 Task: Use the formula "MODE.MULT" in spreadsheet "Project portfolio".
Action: Mouse moved to (110, 82)
Screenshot: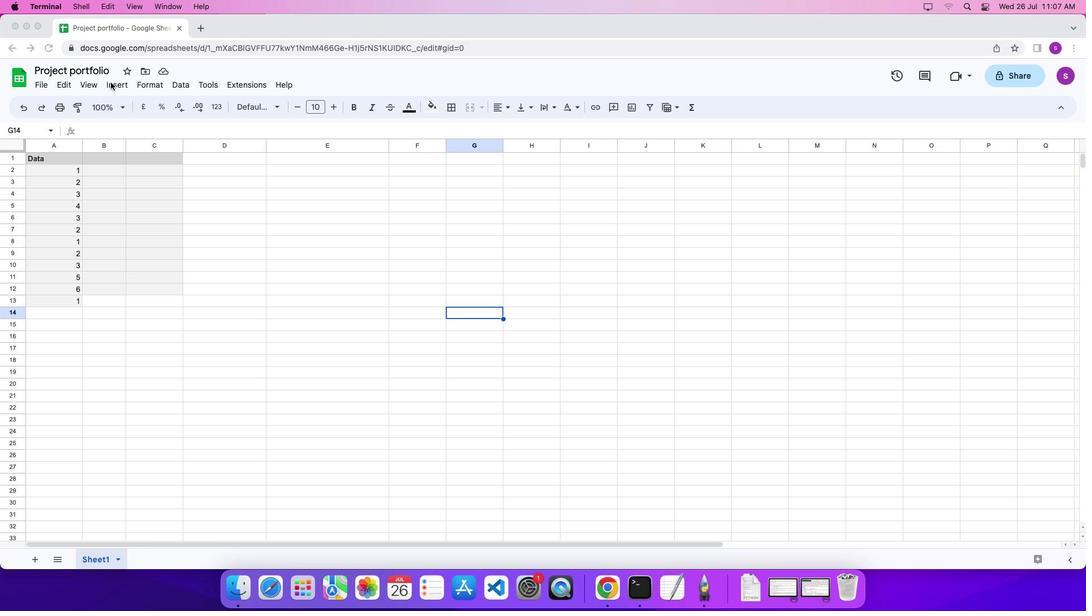 
Action: Mouse pressed left at (110, 82)
Screenshot: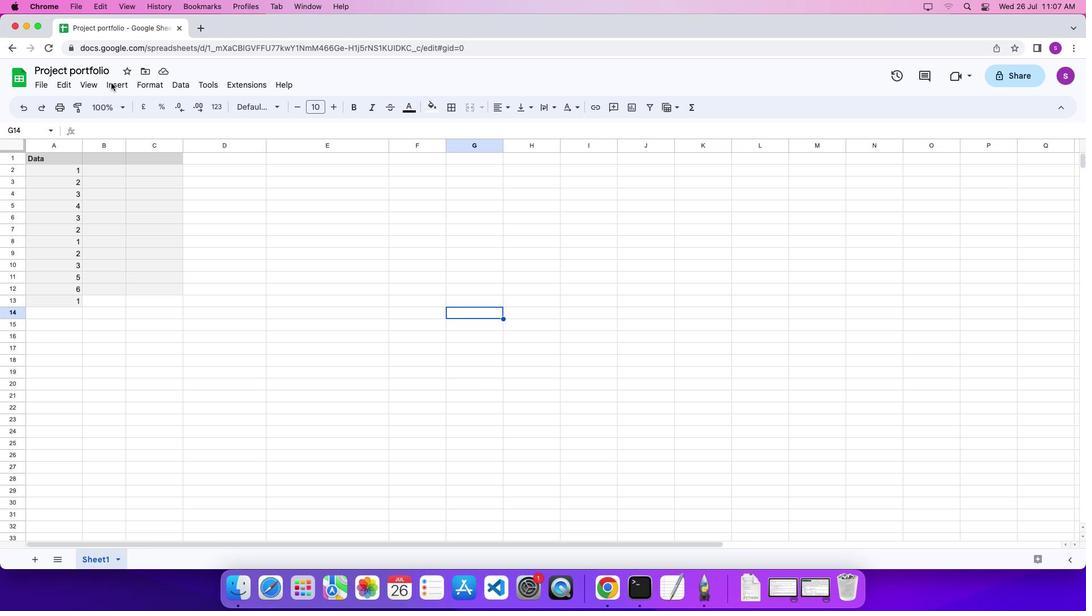 
Action: Mouse moved to (114, 83)
Screenshot: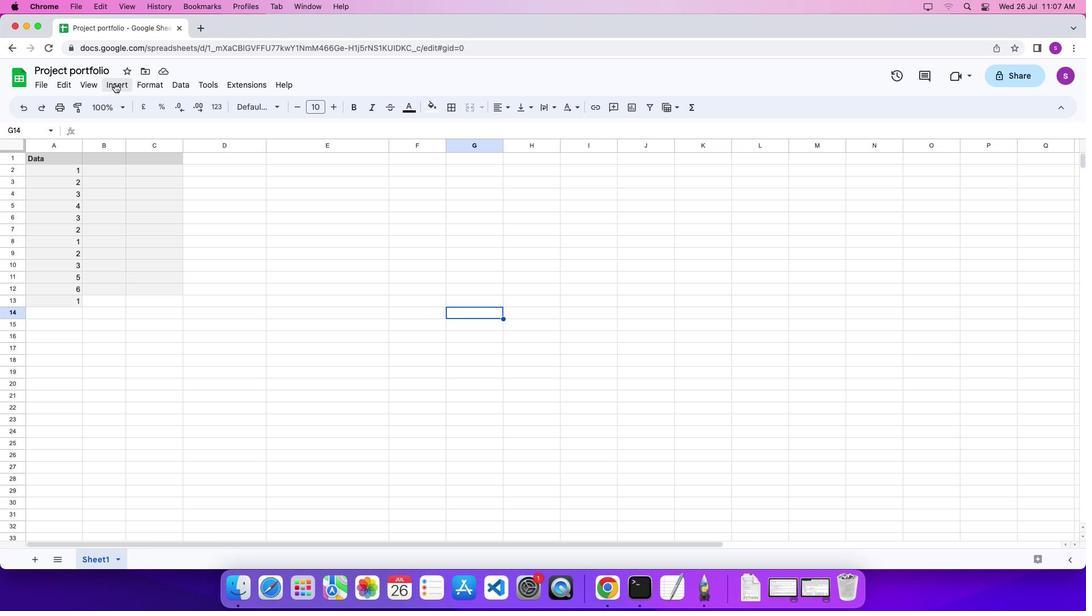 
Action: Mouse pressed left at (114, 83)
Screenshot: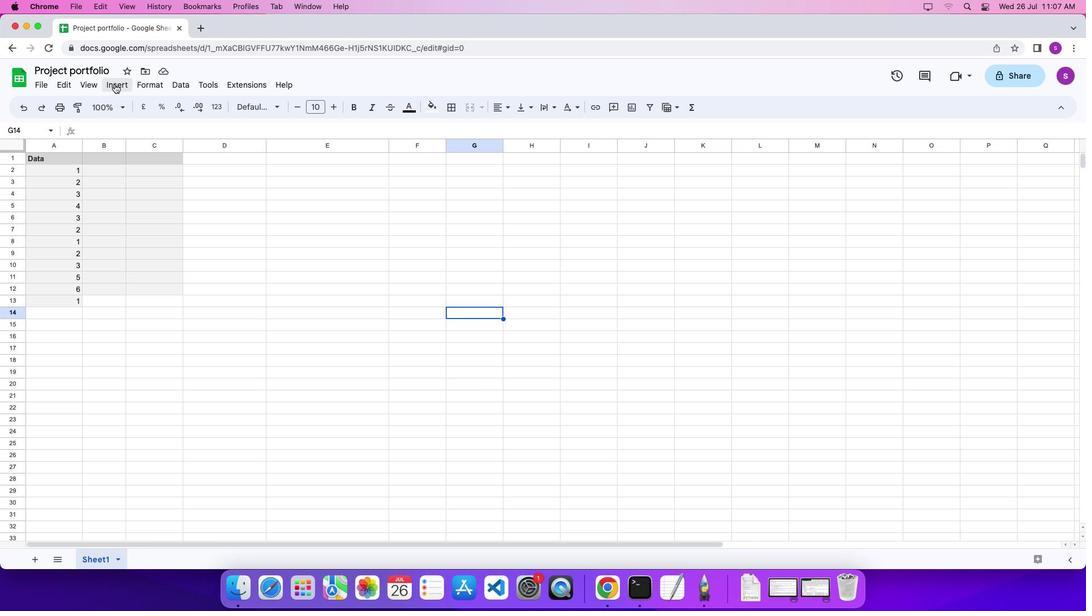 
Action: Mouse moved to (493, 536)
Screenshot: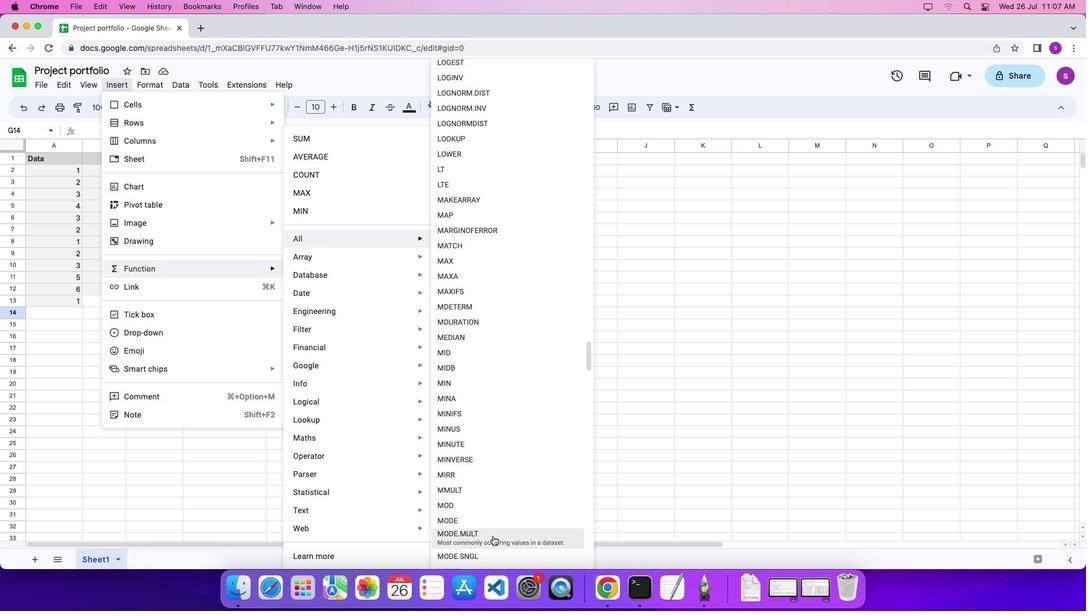 
Action: Mouse pressed left at (493, 536)
Screenshot: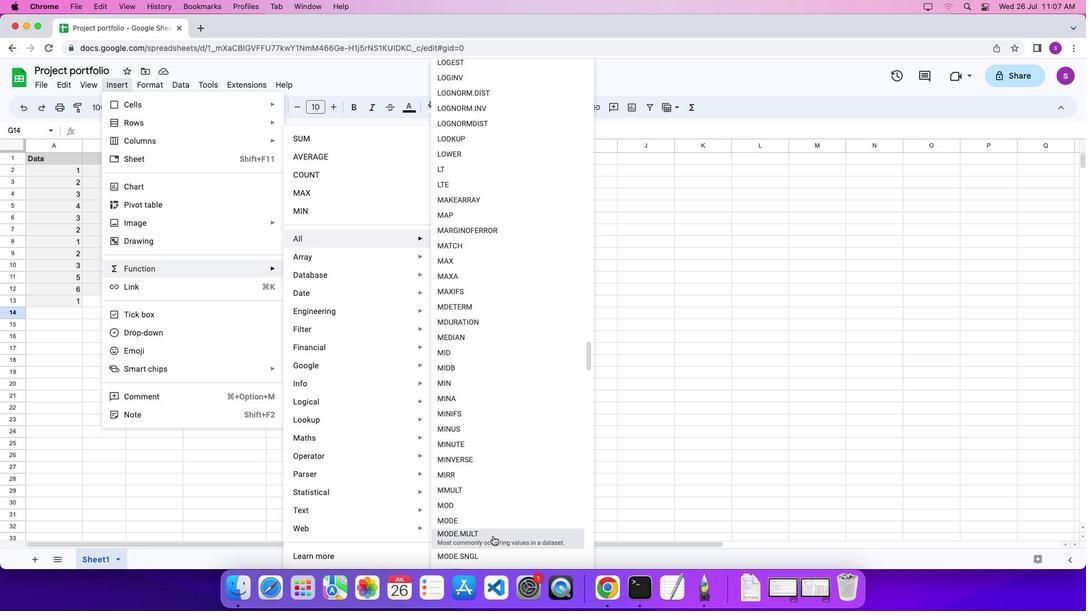 
Action: Mouse moved to (69, 166)
Screenshot: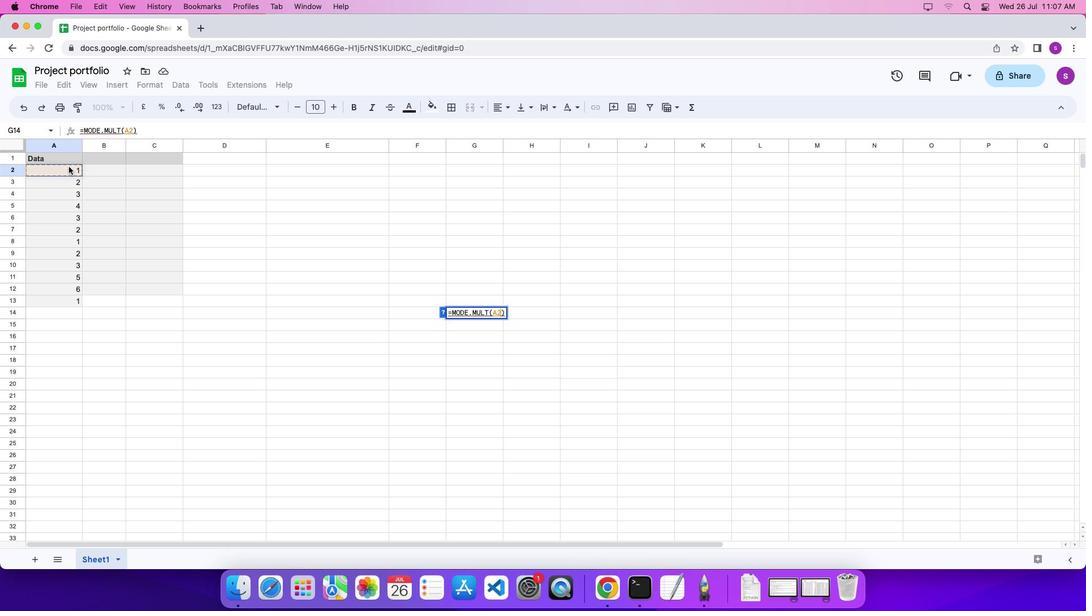 
Action: Mouse pressed left at (69, 166)
Screenshot: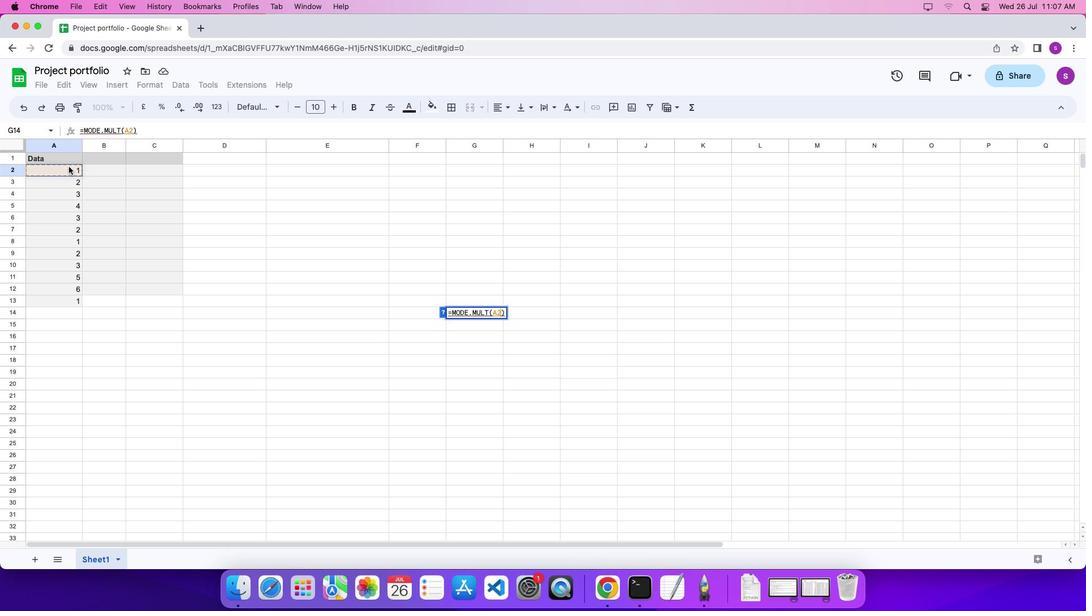 
Action: Mouse moved to (73, 298)
Screenshot: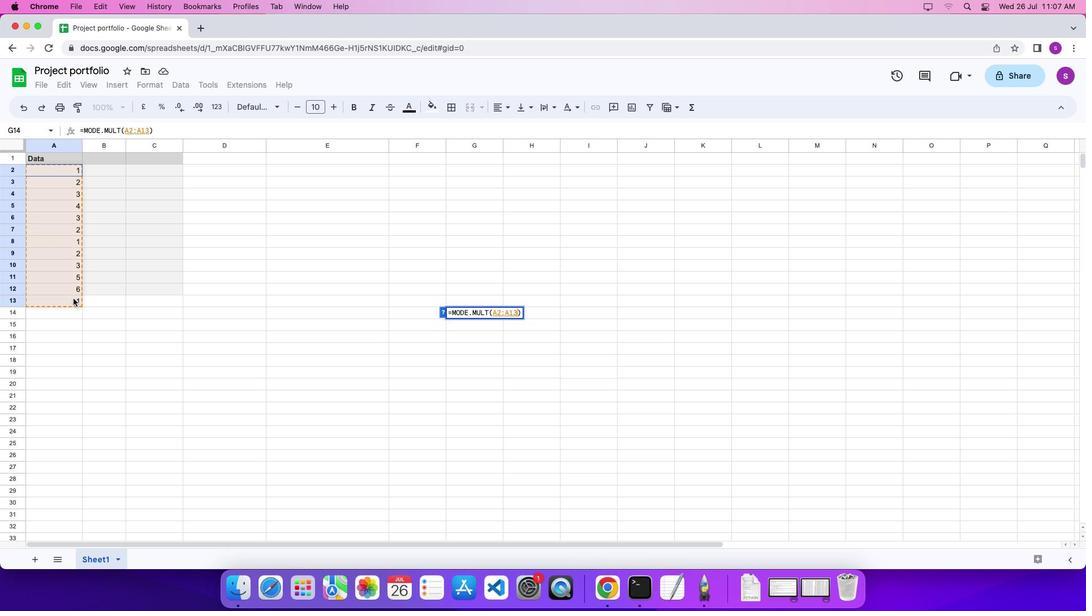 
Action: Key pressed '\x03'
Screenshot: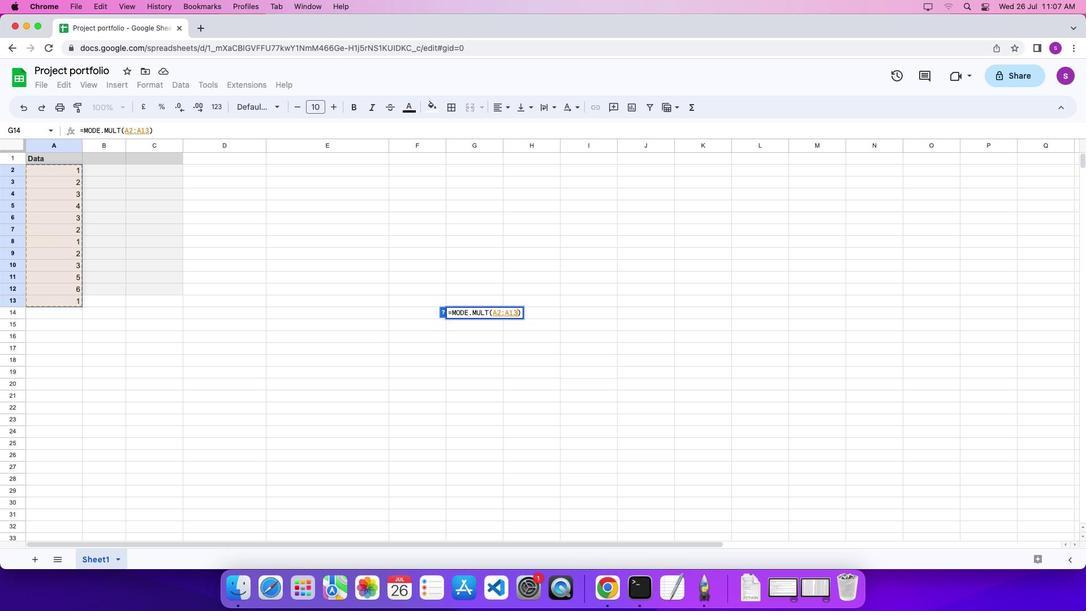 
Action: Mouse moved to (69, 297)
Screenshot: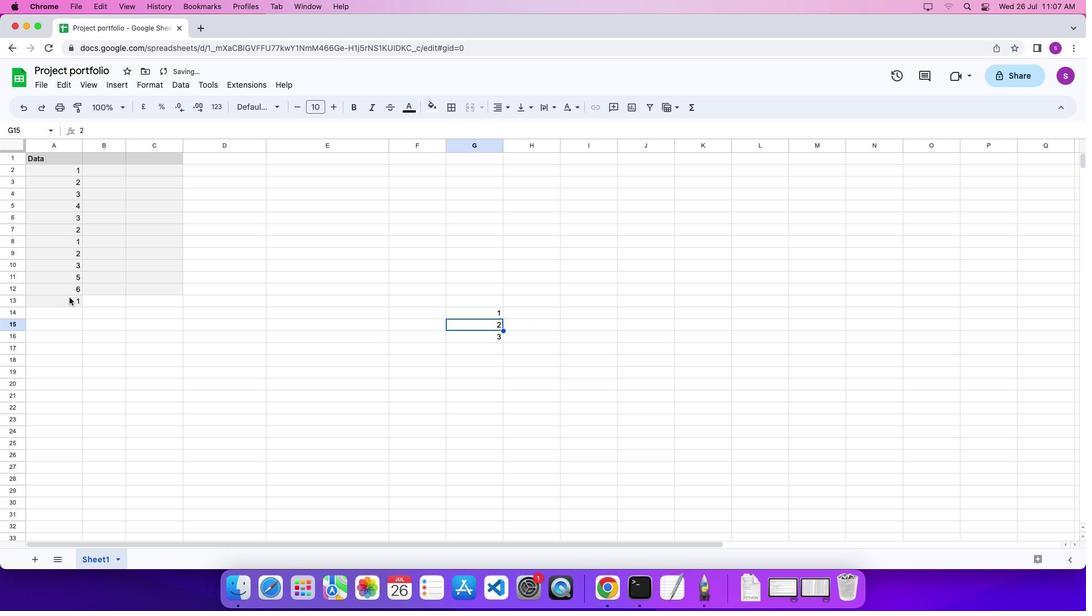 
